 Task: Open File from Recently Opened List
Action: Mouse moved to (52, 15)
Screenshot: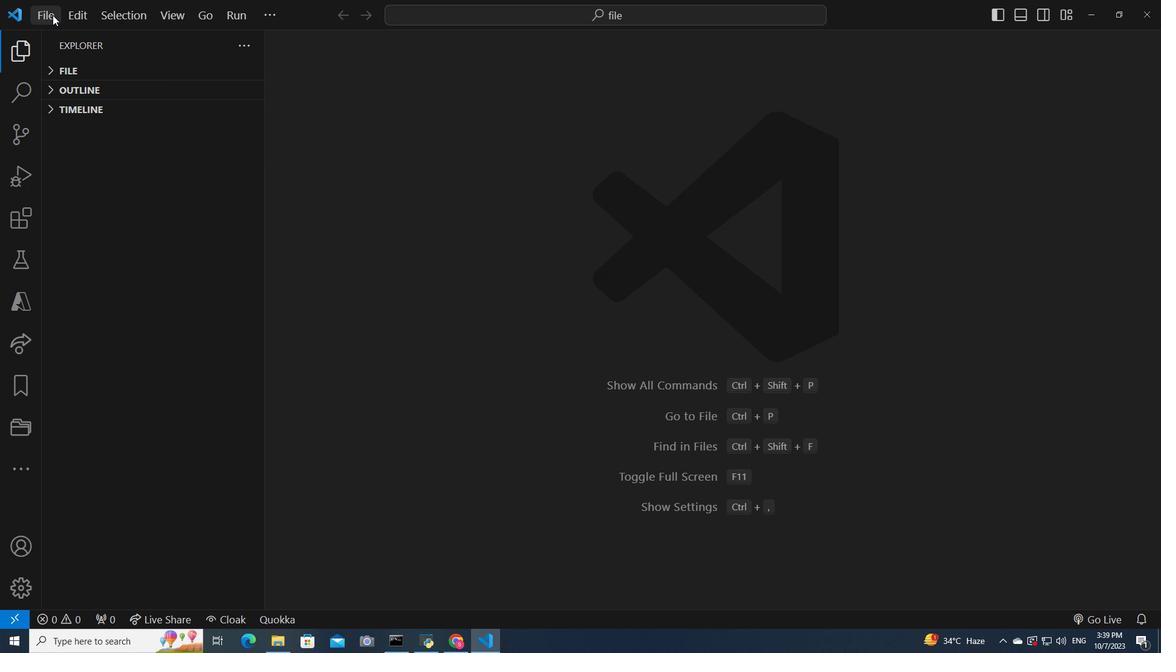 
Action: Mouse pressed left at (52, 15)
Screenshot: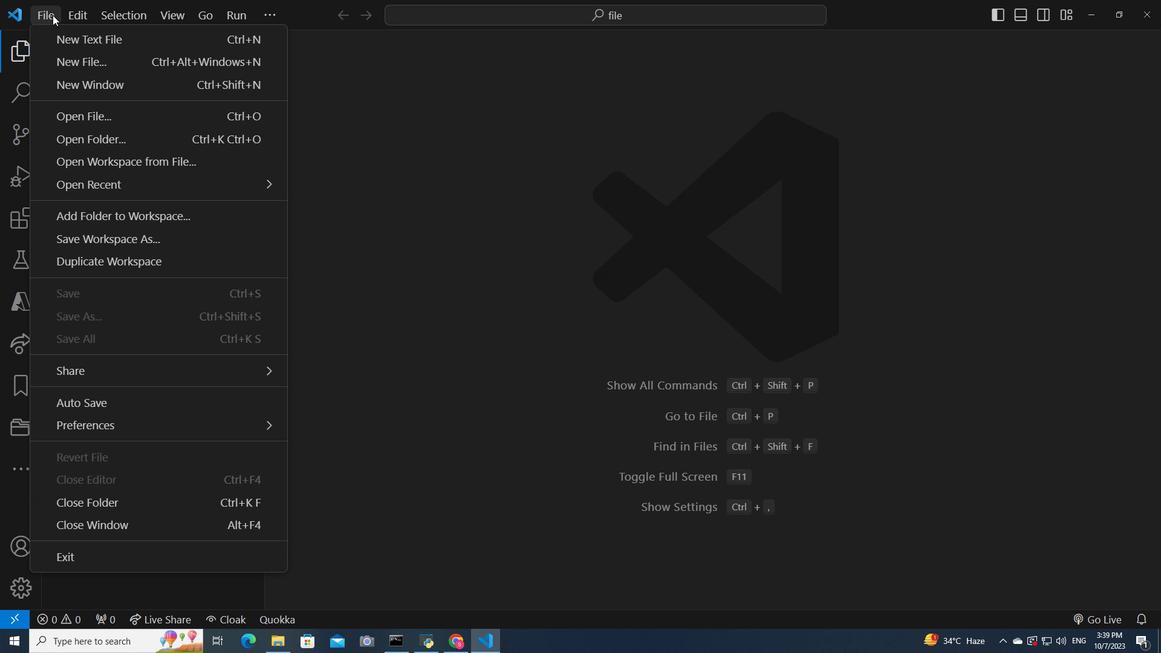 
Action: Mouse moved to (111, 187)
Screenshot: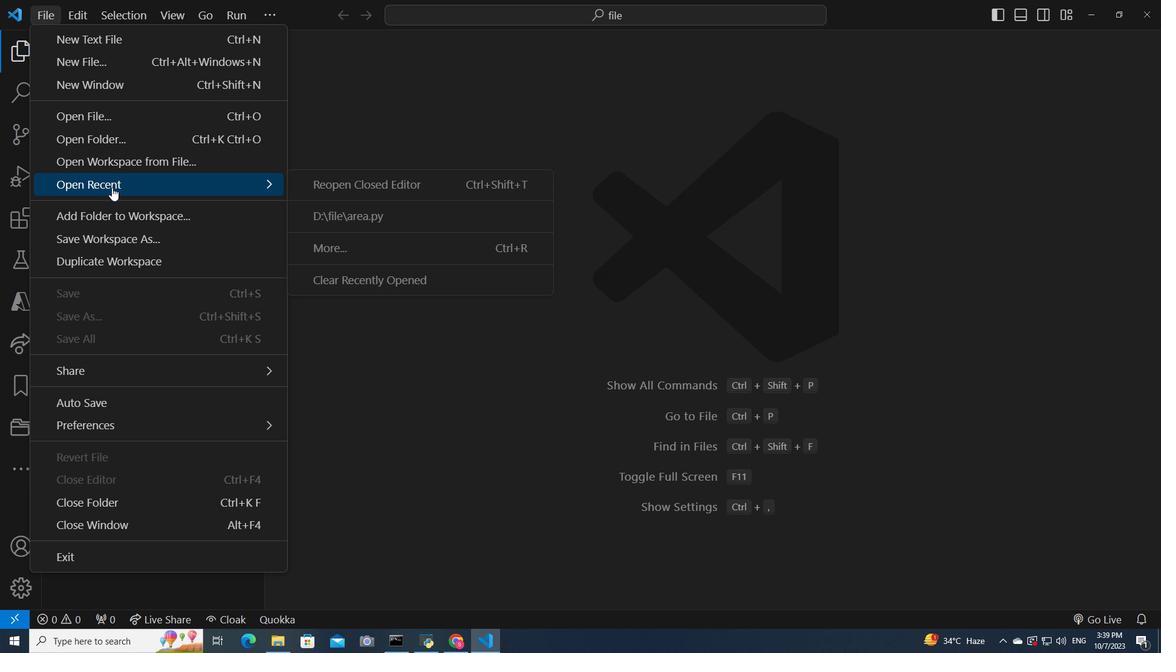 
Action: Mouse pressed left at (111, 187)
Screenshot: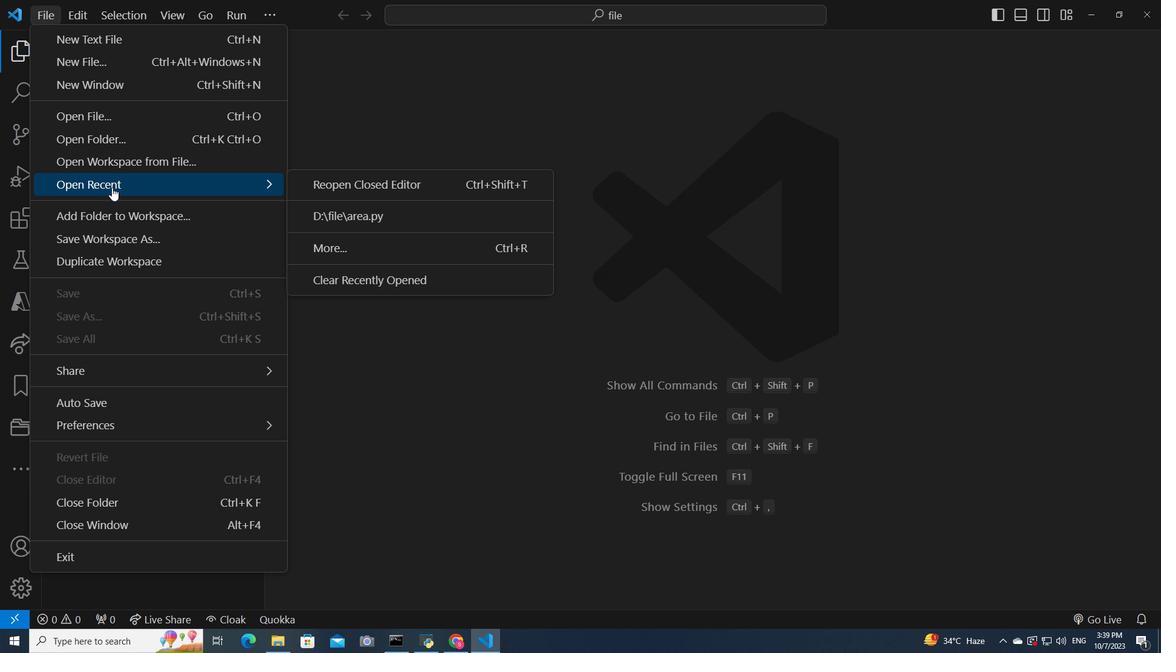 
Action: Mouse moved to (373, 221)
Screenshot: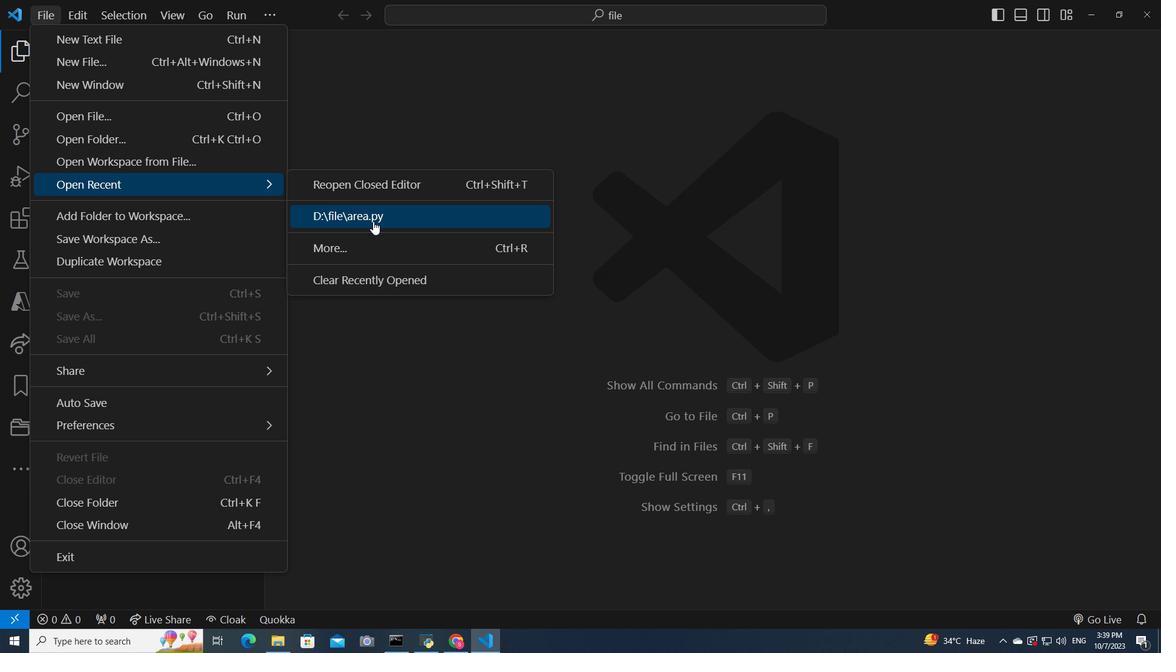 
Action: Mouse pressed left at (373, 221)
Screenshot: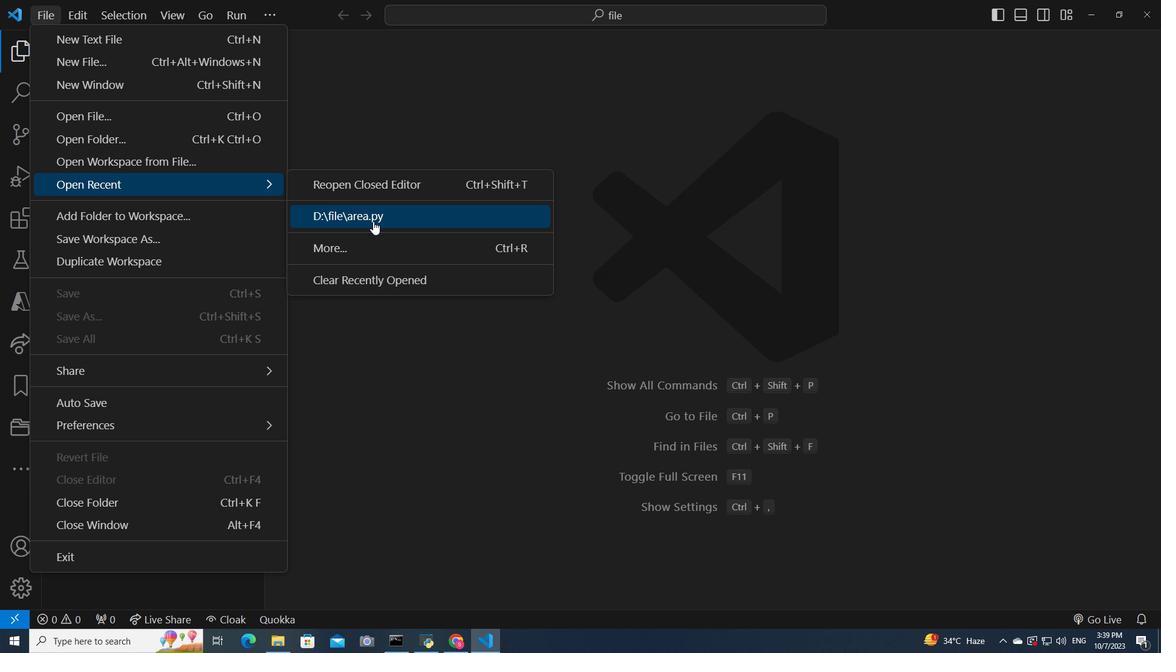 
